 Task: Plan a team-building hiking excursion for the 28th at 5:30 PM.
Action: Mouse moved to (39, 70)
Screenshot: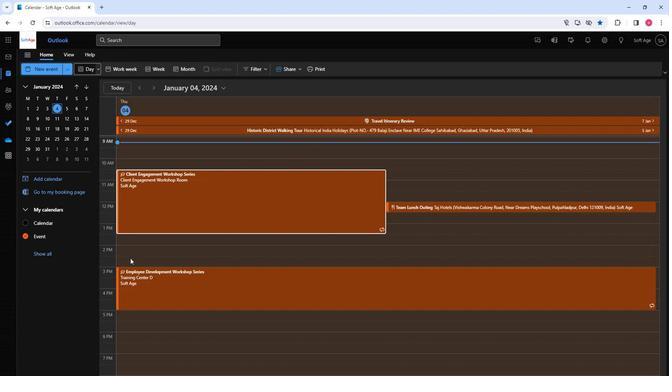 
Action: Mouse pressed left at (39, 70)
Screenshot: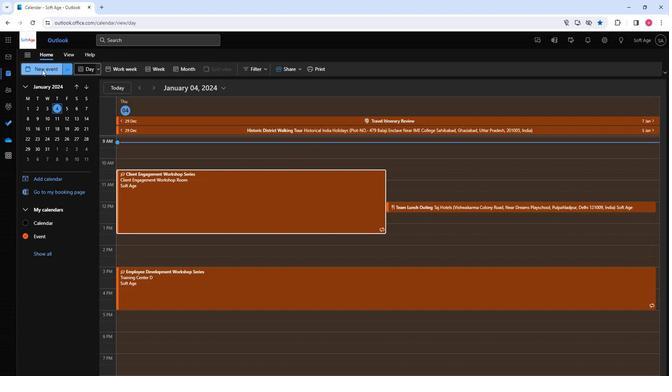 
Action: Mouse moved to (167, 118)
Screenshot: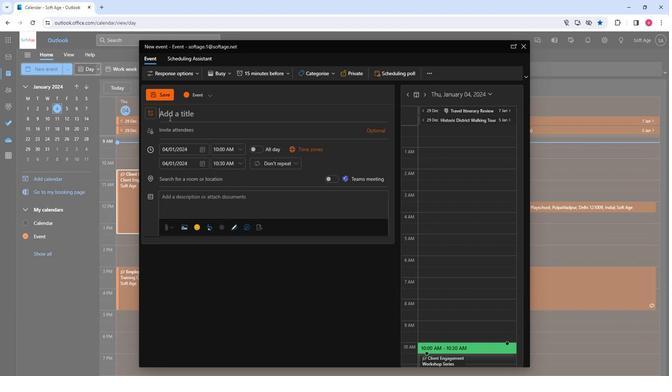 
Action: Mouse pressed left at (167, 118)
Screenshot: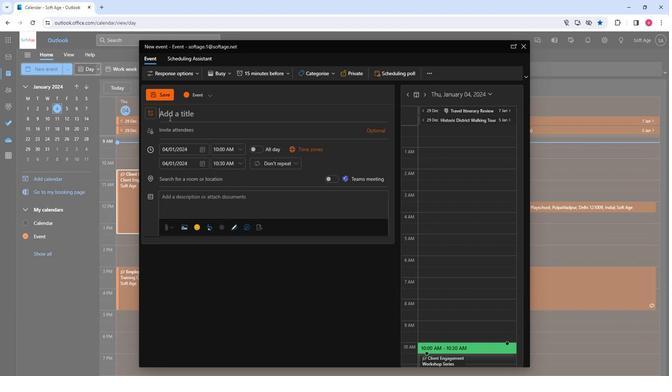 
Action: Key pressed <Key.shift>Team-<Key.shift><Key.shift><Key.shift><Key.shift><Key.shift><Key.shift><Key.shift><Key.shift><Key.shift><Key.shift><Key.shift><Key.shift><Key.shift><Key.shift><Key.shift><Key.shift><Key.shift><Key.shift><Key.shift><Key.shift>Building<Key.space><Key.shift>Hiking<Key.space><Key.shift>Excursion
Screenshot: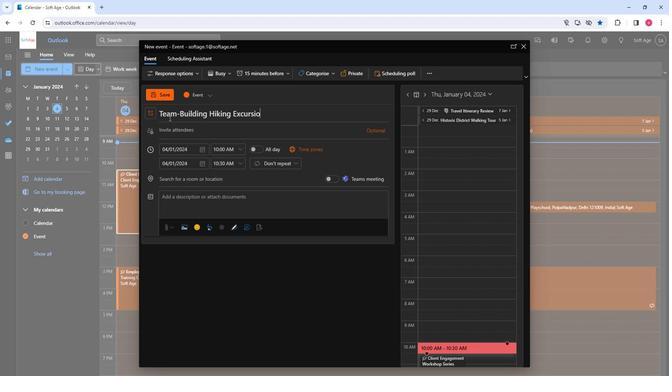 
Action: Mouse moved to (172, 125)
Screenshot: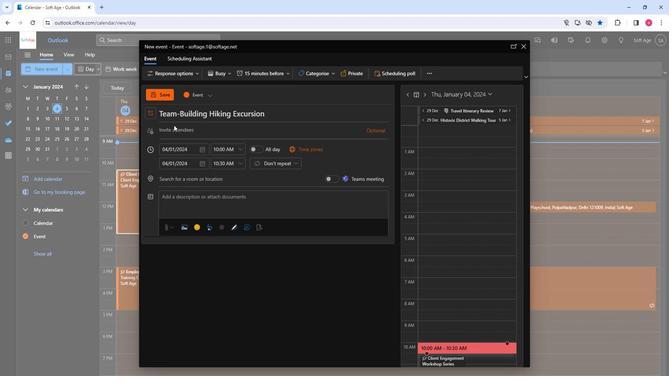 
Action: Mouse pressed left at (172, 125)
Screenshot: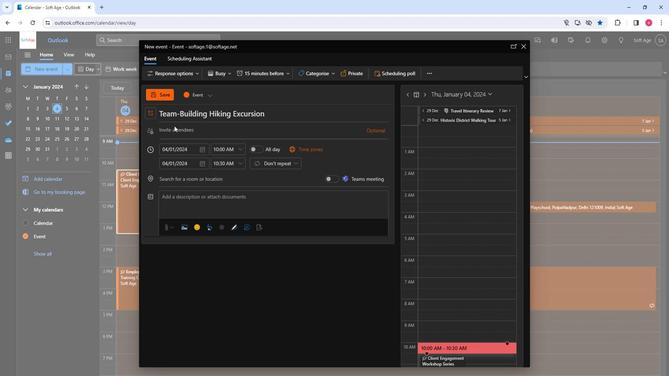 
Action: Key pressed so
Screenshot: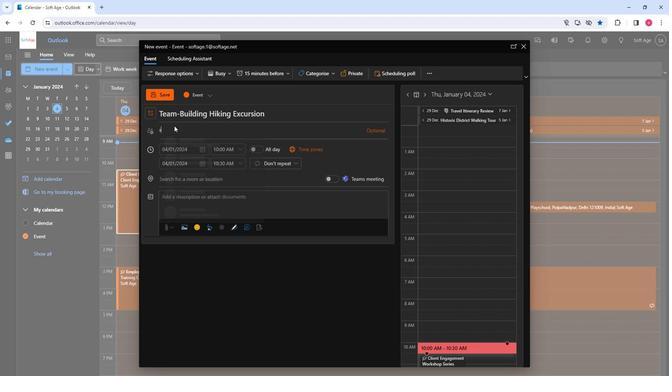 
Action: Mouse moved to (185, 163)
Screenshot: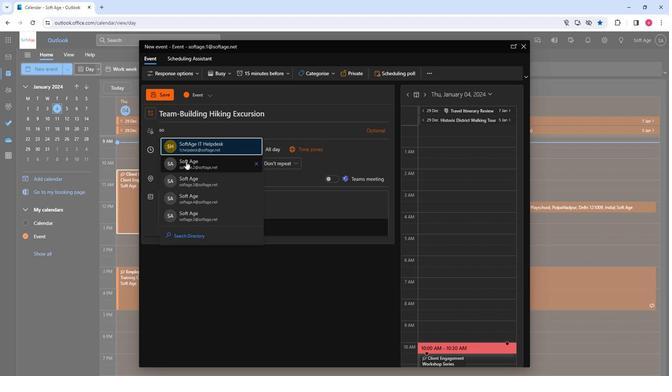 
Action: Mouse pressed left at (185, 163)
Screenshot: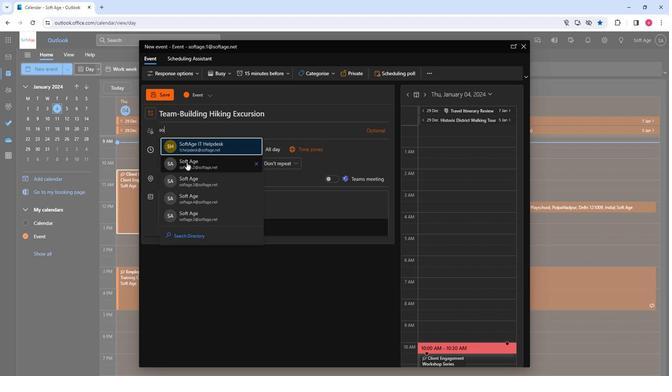 
Action: Key pressed so
Screenshot: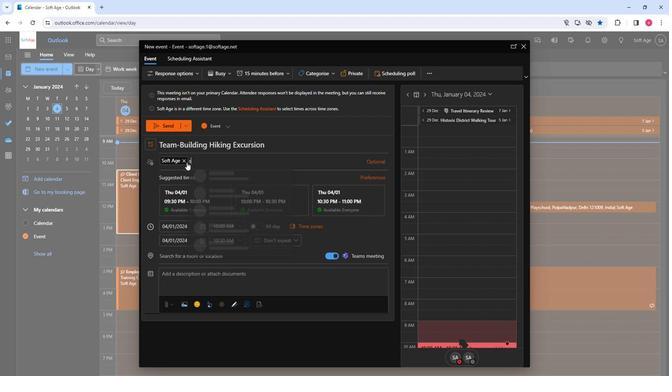 
Action: Mouse moved to (209, 209)
Screenshot: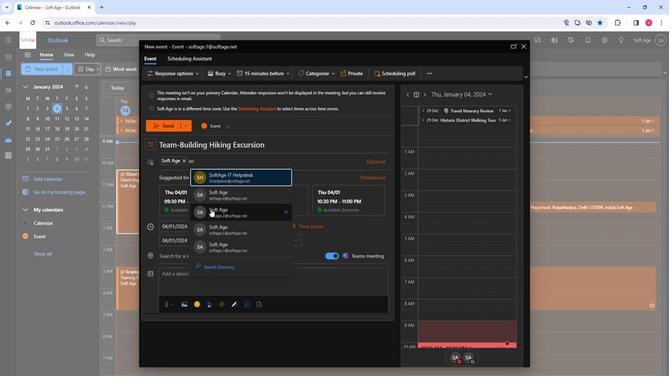 
Action: Mouse pressed left at (209, 209)
Screenshot: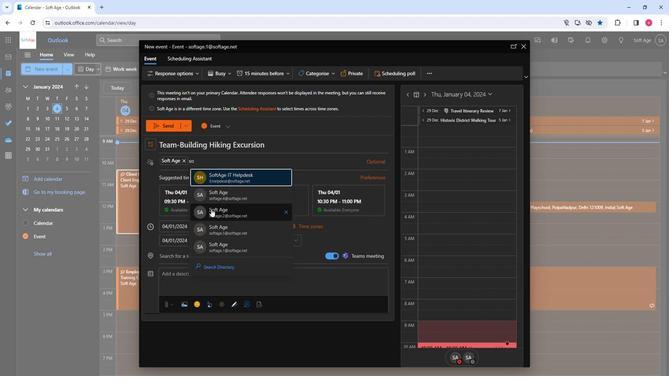 
Action: Key pressed so
Screenshot: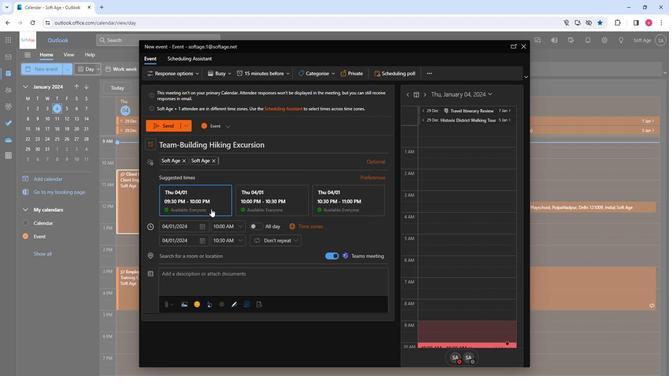 
Action: Mouse moved to (236, 233)
Screenshot: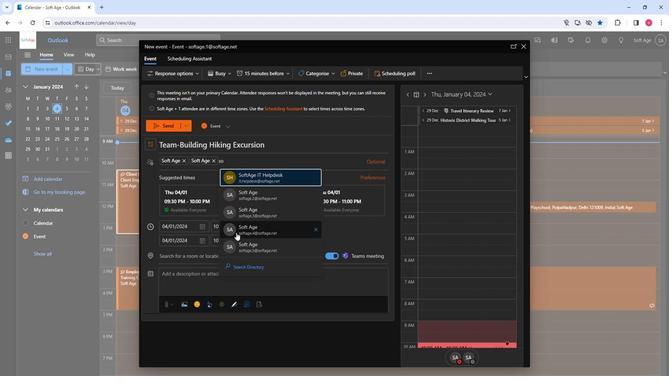 
Action: Mouse pressed left at (236, 233)
Screenshot: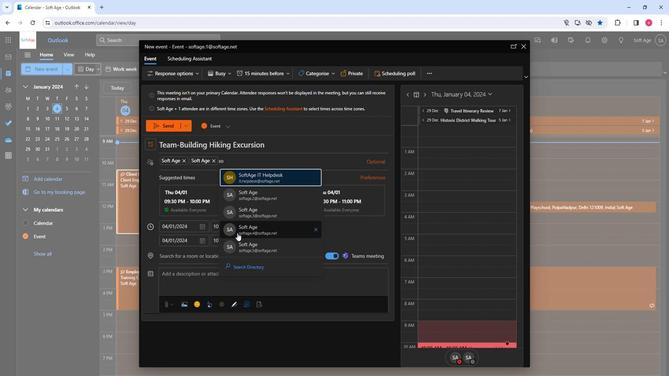
Action: Key pressed so
Screenshot: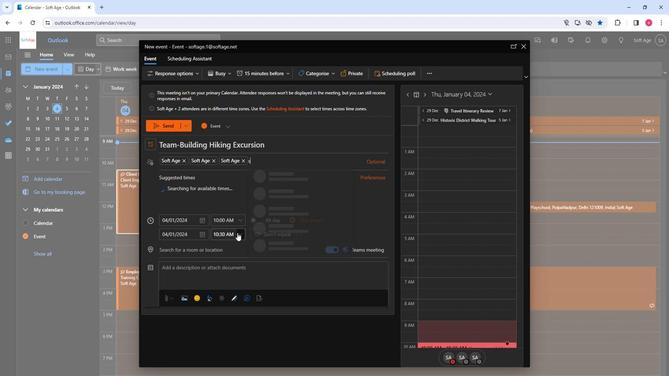 
Action: Mouse moved to (284, 242)
Screenshot: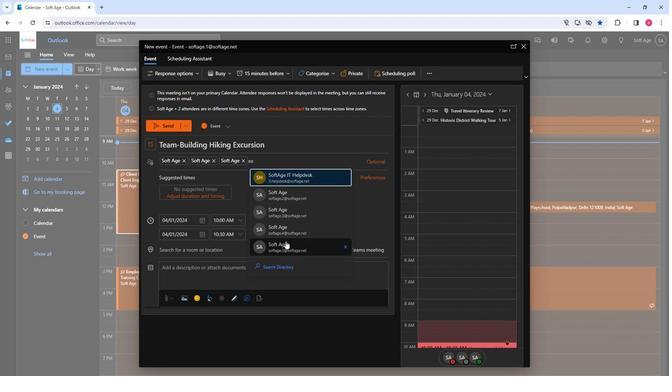 
Action: Mouse pressed left at (284, 242)
Screenshot: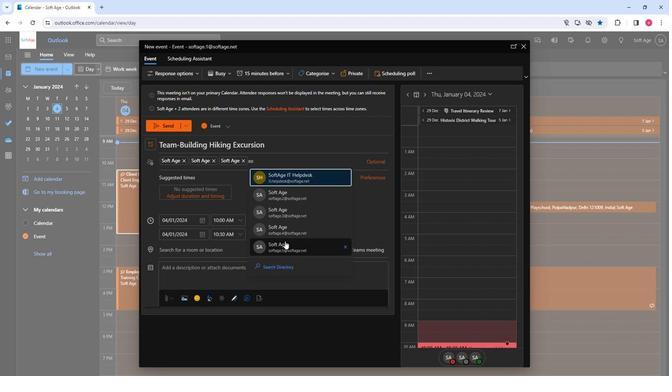 
Action: Mouse moved to (198, 225)
Screenshot: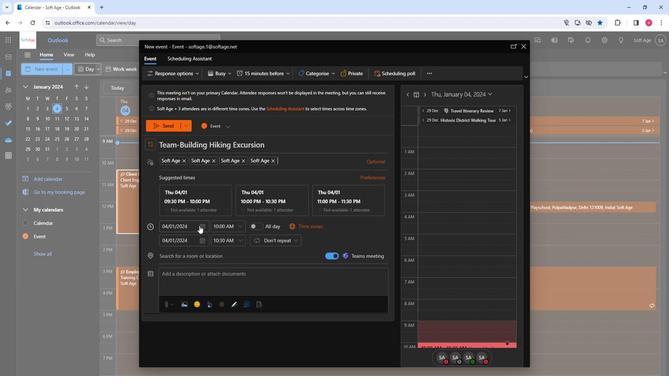 
Action: Mouse pressed left at (198, 225)
Screenshot: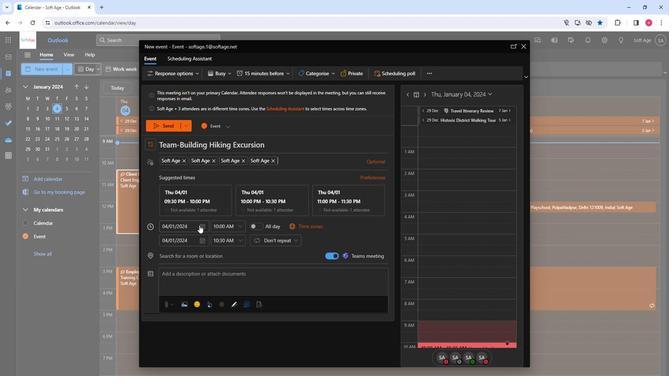 
Action: Mouse moved to (226, 297)
Screenshot: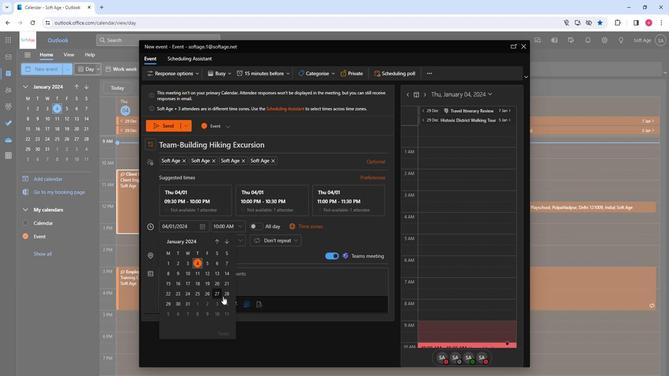 
Action: Mouse pressed left at (226, 297)
Screenshot: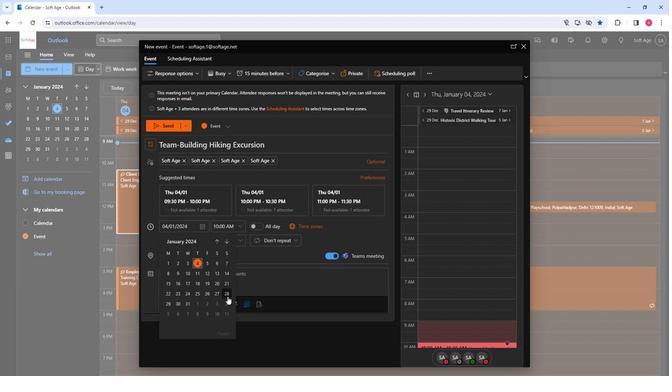 
Action: Mouse moved to (239, 226)
Screenshot: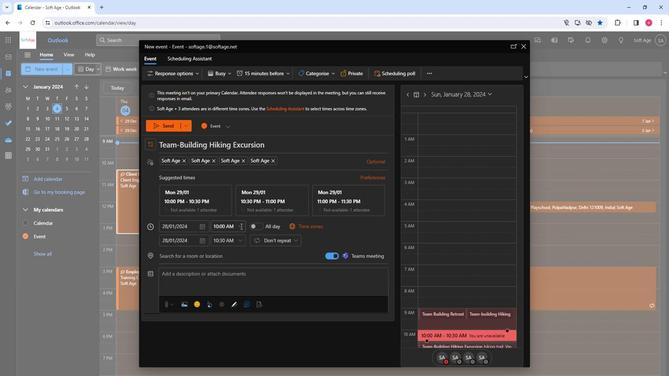 
Action: Mouse pressed left at (239, 226)
Screenshot: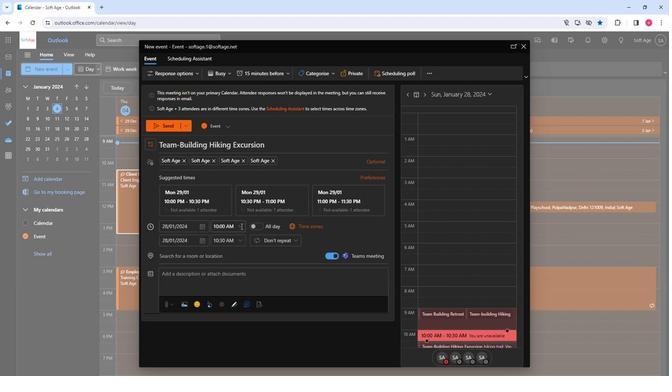 
Action: Mouse moved to (231, 262)
Screenshot: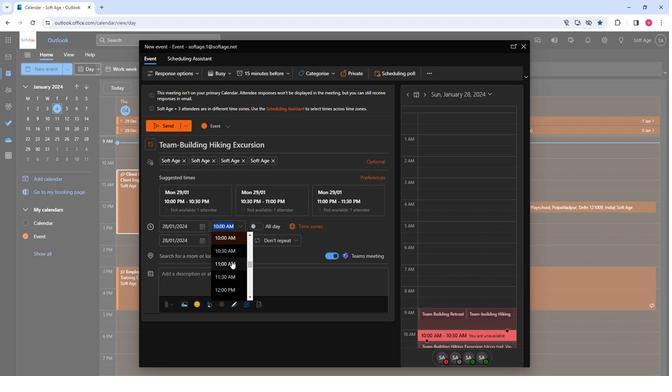 
Action: Mouse scrolled (231, 261) with delta (0, 0)
Screenshot: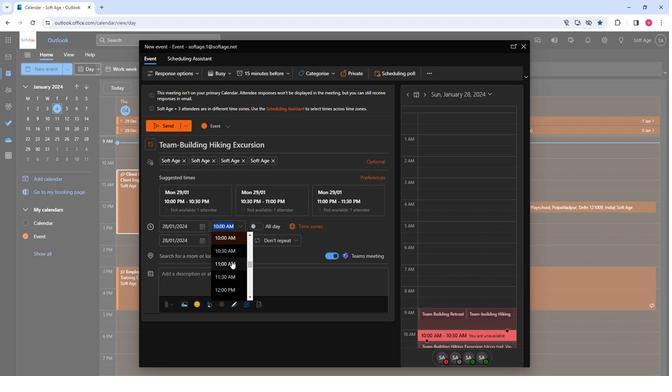 
Action: Mouse moved to (231, 262)
Screenshot: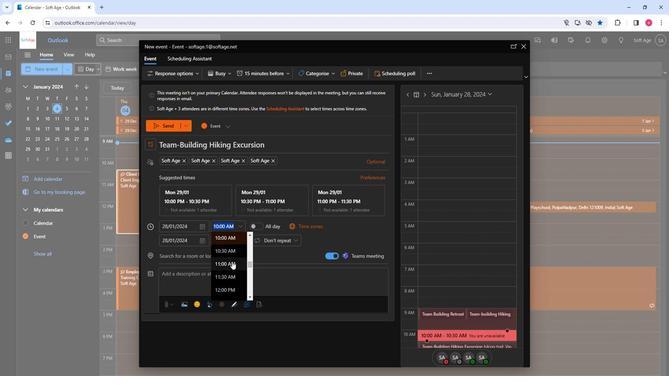 
Action: Mouse scrolled (231, 262) with delta (0, 0)
Screenshot: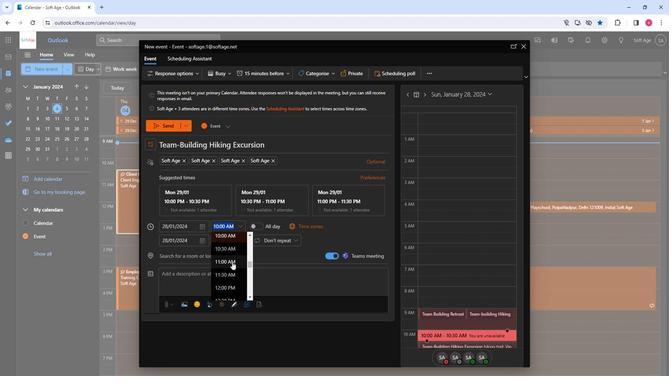 
Action: Mouse moved to (230, 267)
Screenshot: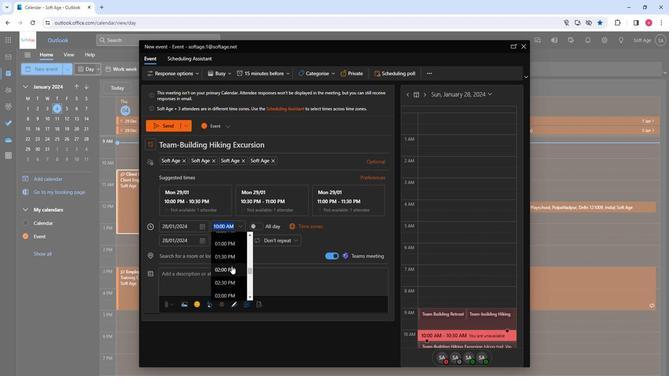 
Action: Mouse scrolled (230, 266) with delta (0, 0)
Screenshot: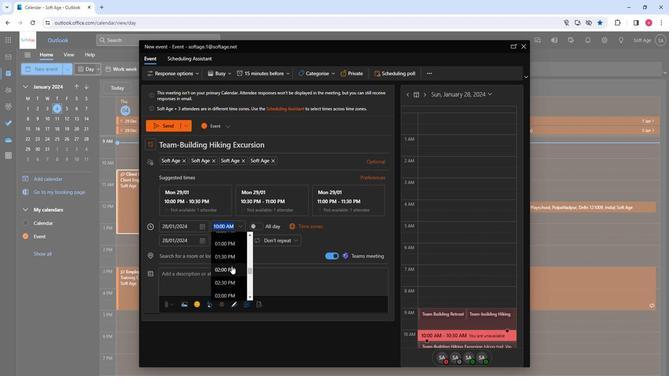 
Action: Mouse moved to (226, 279)
Screenshot: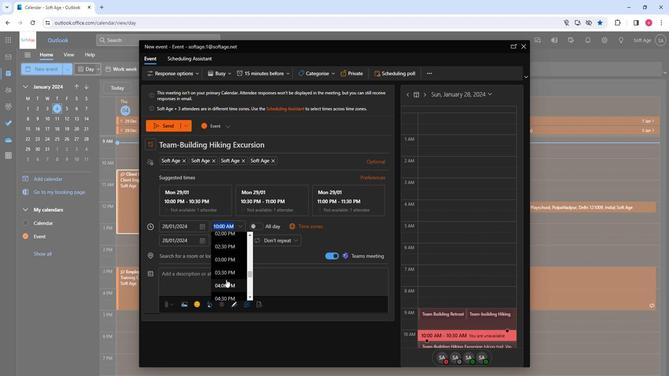 
Action: Mouse scrolled (226, 279) with delta (0, 0)
Screenshot: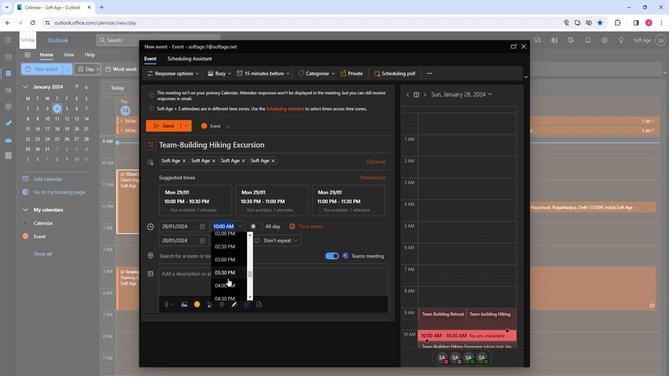 
Action: Mouse moved to (225, 287)
Screenshot: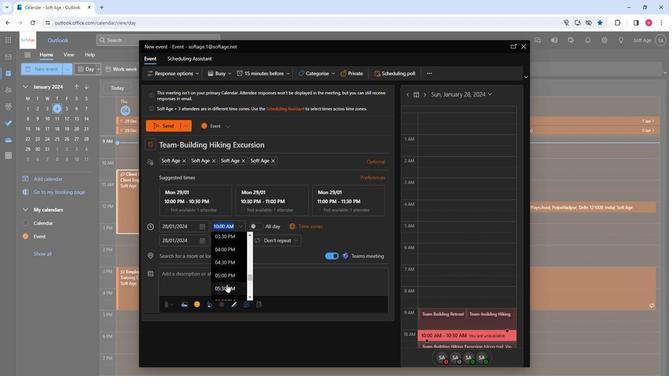 
Action: Mouse pressed left at (225, 287)
Screenshot: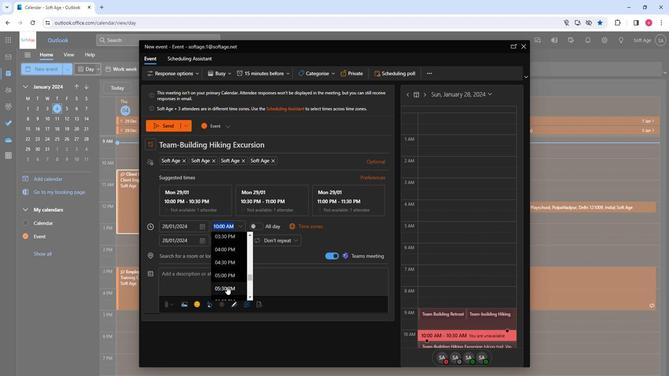
Action: Mouse moved to (180, 258)
Screenshot: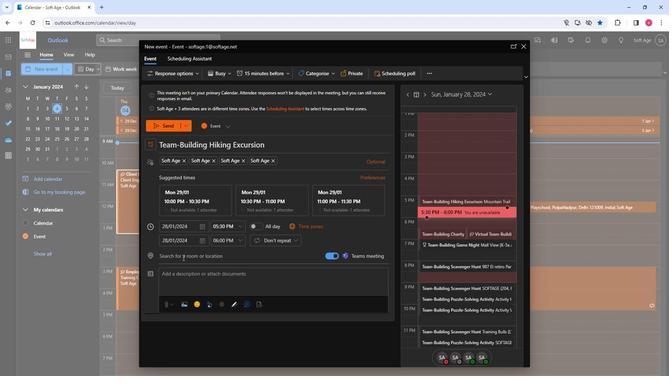 
Action: Mouse pressed left at (180, 258)
Screenshot: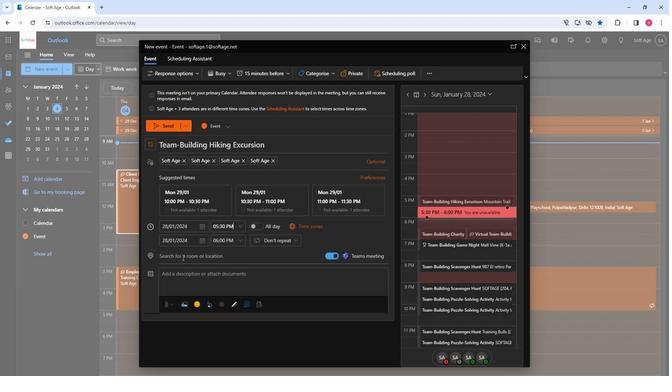 
Action: Key pressed moun
Screenshot: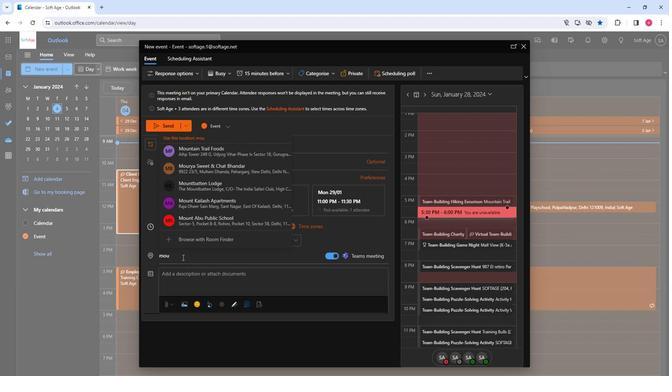 
Action: Mouse moved to (197, 156)
Screenshot: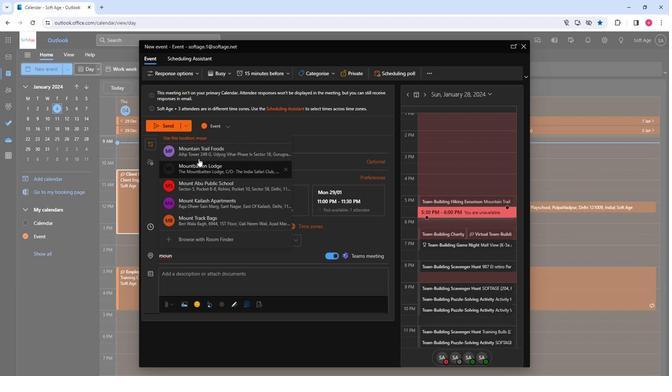 
Action: Mouse pressed left at (197, 156)
Screenshot: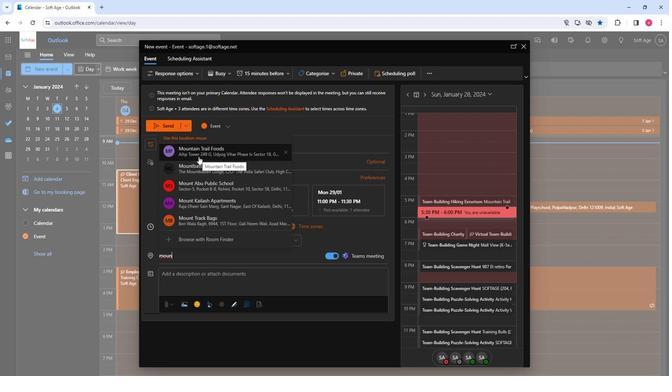 
Action: Mouse moved to (189, 273)
Screenshot: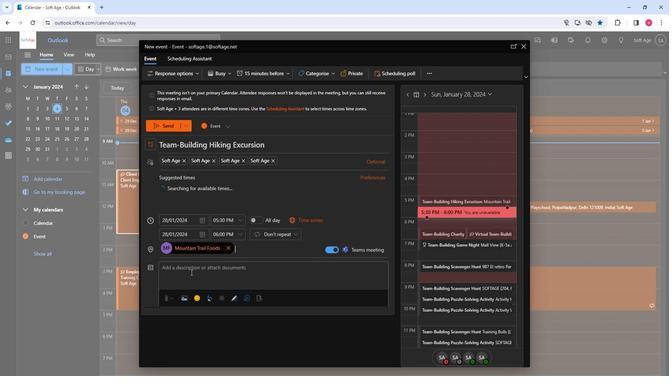 
Action: Mouse pressed left at (189, 273)
Screenshot: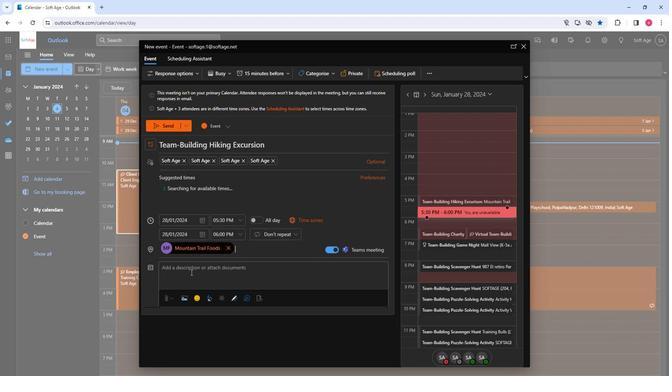 
Action: Key pressed <Key.shift>Embark<Key.space>on<Key.space>a<Key.space>transfor<Key.backspace>rmative<Key.space>team-building<Key.space>hiking<Key.space>excursion.<Key.space><Key.shift>Strengthen<Key.space>bonds,<Key.space>overcome<Key.space>challenges,<Key.space>and<Key.space>foster<Key.space>camaraderie<Key.space>ad<Key.backspace>midst<Key.space>nature's<Key.space>beauty,<Key.space>creating<Key.space>lasting<Key.space>memories<Key.space>and<Key.space>resilient<Key.space>team<Key.space>spirit.
Screenshot: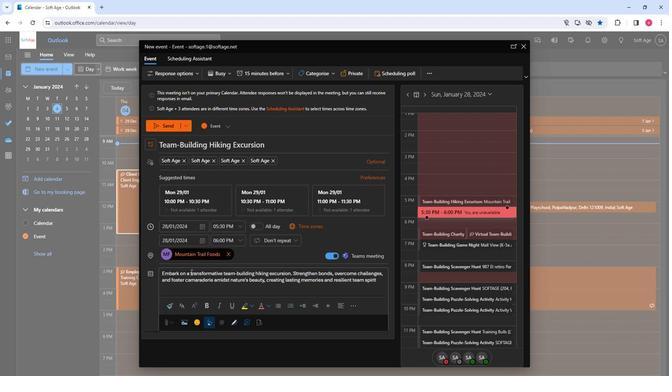 
Action: Mouse moved to (223, 280)
Screenshot: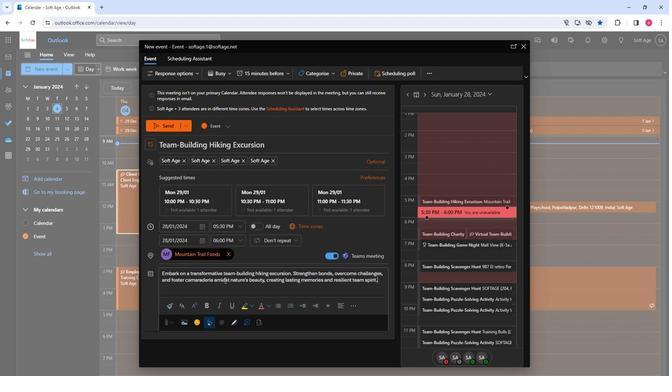 
Action: Mouse pressed left at (223, 280)
Screenshot: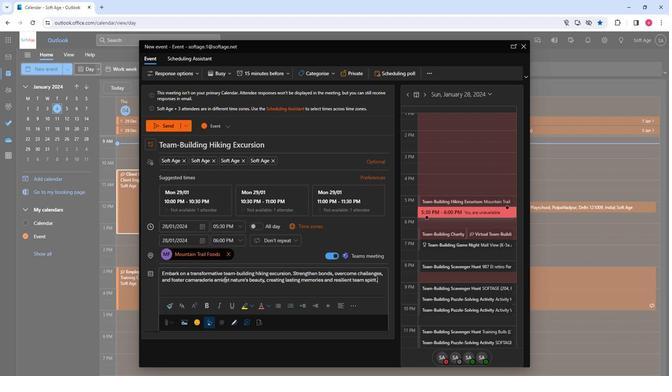
Action: Mouse pressed left at (223, 280)
Screenshot: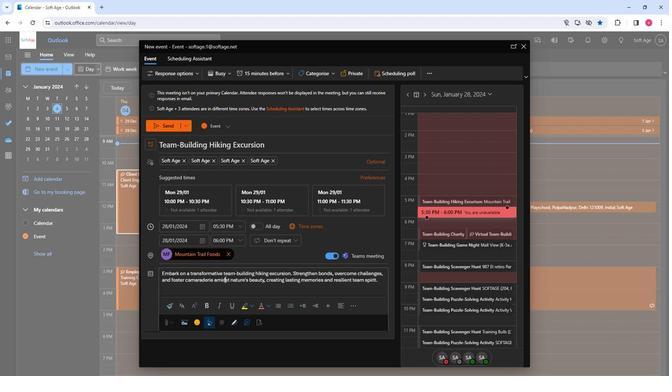 
Action: Mouse moved to (223, 280)
Screenshot: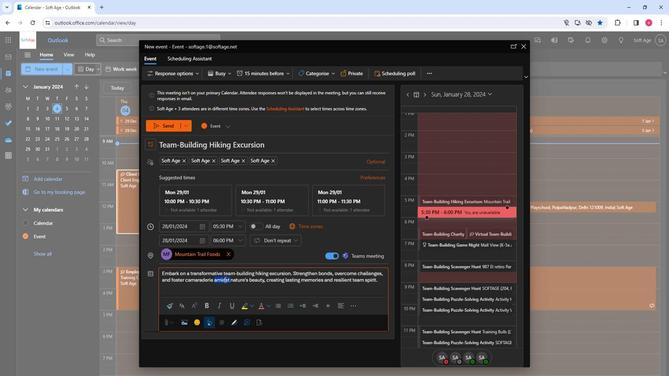 
Action: Mouse pressed left at (223, 280)
Screenshot: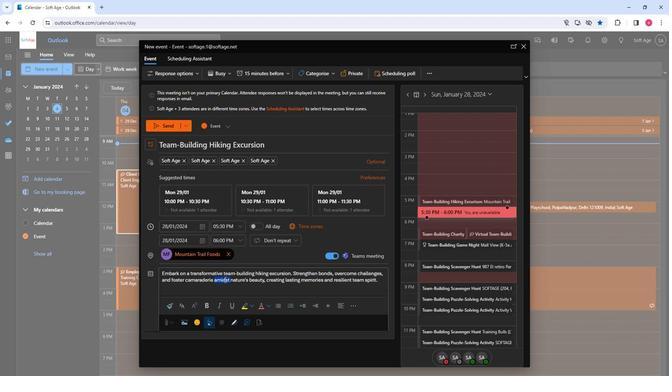 
Action: Mouse moved to (184, 306)
Screenshot: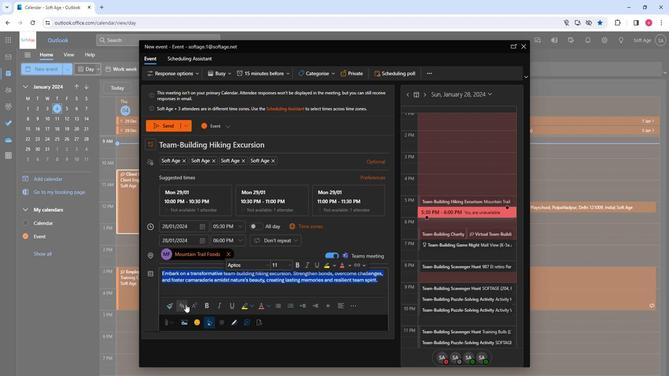 
Action: Mouse pressed left at (184, 306)
Screenshot: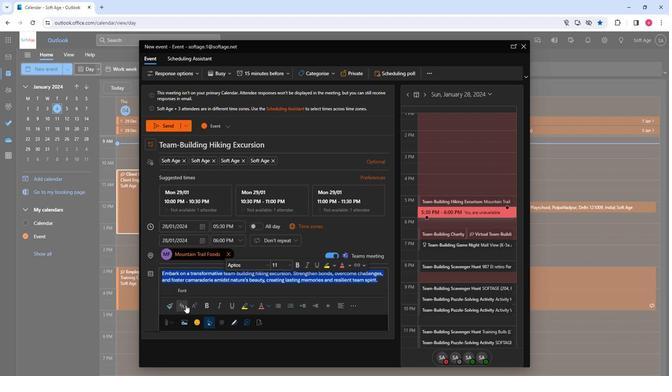 
Action: Mouse moved to (210, 251)
Screenshot: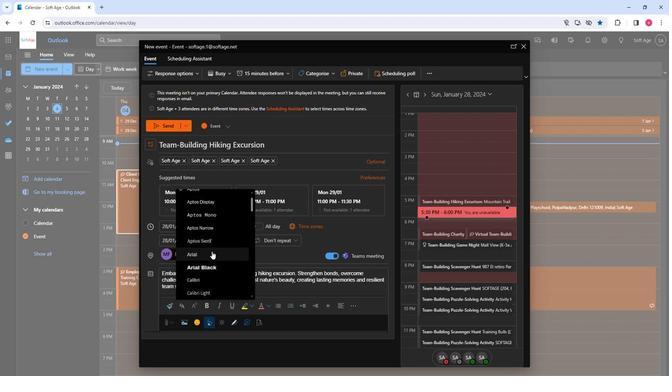 
Action: Mouse scrolled (210, 250) with delta (0, 0)
Screenshot: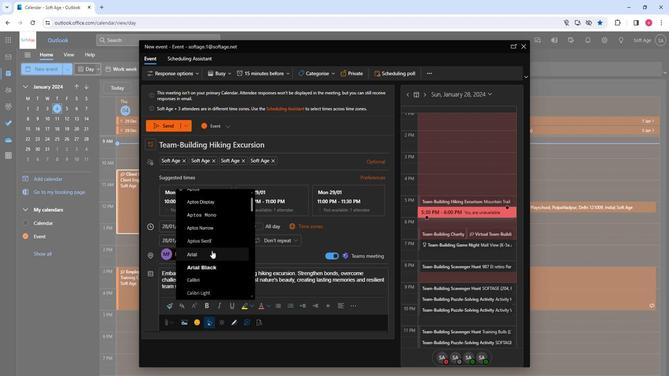 
Action: Mouse scrolled (210, 250) with delta (0, 0)
Screenshot: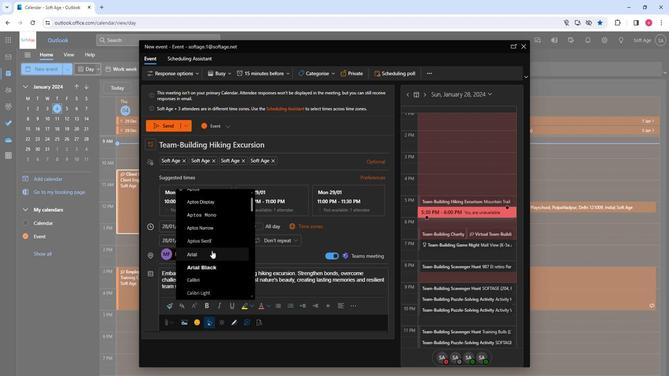 
Action: Mouse moved to (210, 256)
Screenshot: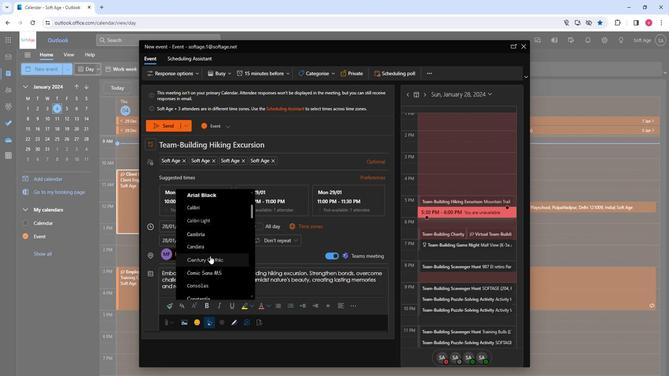 
Action: Mouse scrolled (210, 256) with delta (0, 0)
Screenshot: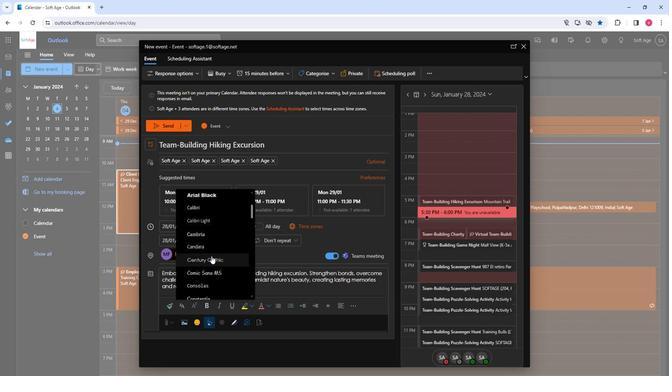 
Action: Mouse moved to (211, 239)
Screenshot: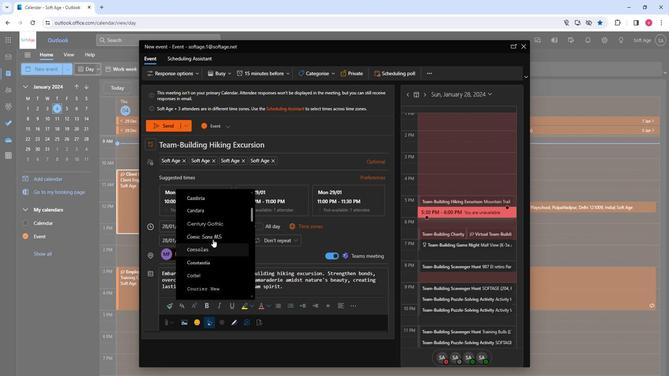 
Action: Mouse pressed left at (211, 239)
Screenshot: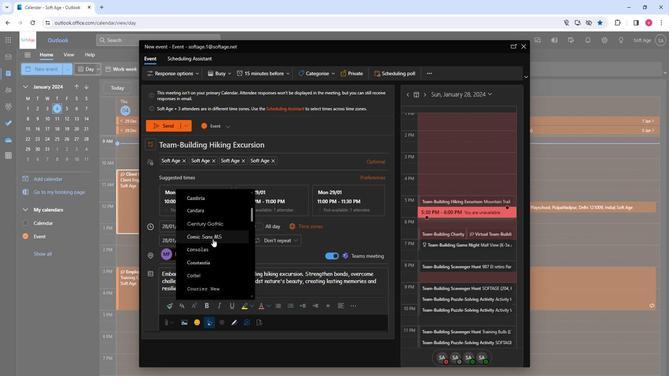 
Action: Mouse moved to (219, 310)
Screenshot: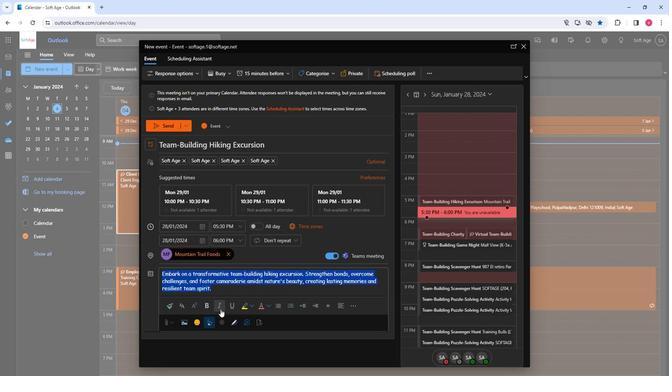 
Action: Mouse pressed left at (219, 310)
Screenshot: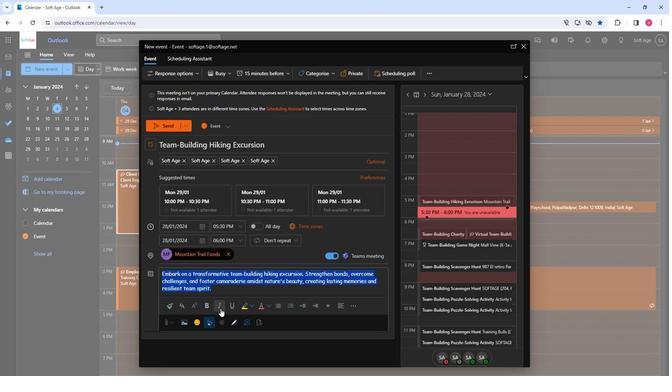 
Action: Mouse moved to (255, 306)
Screenshot: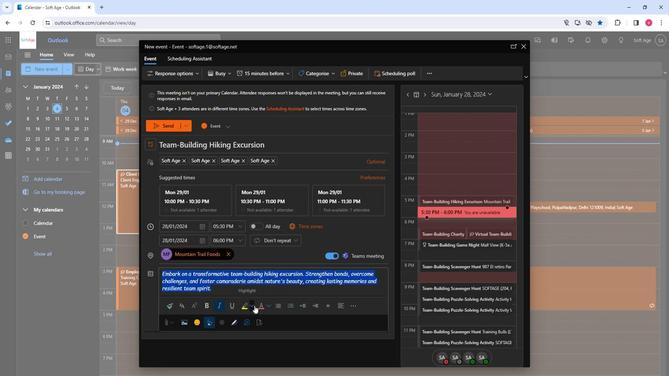 
Action: Mouse pressed left at (255, 306)
Screenshot: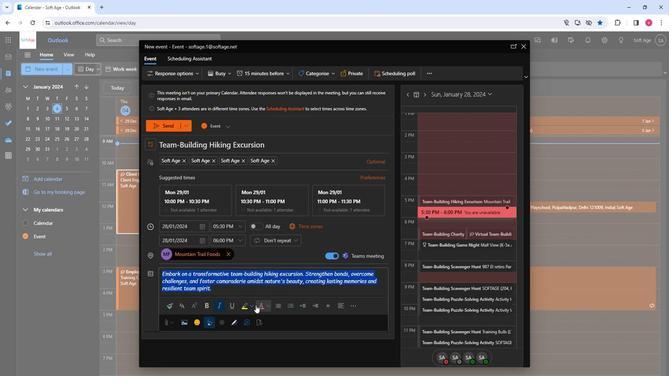 
Action: Mouse moved to (251, 306)
Screenshot: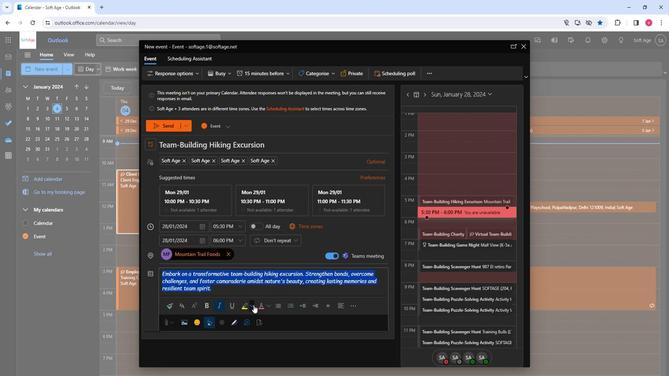 
Action: Mouse pressed left at (251, 306)
Screenshot: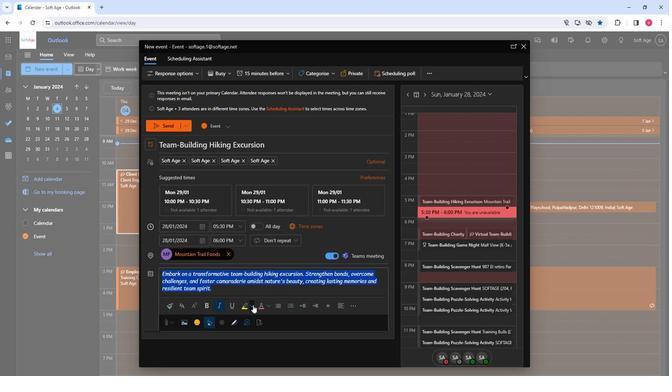 
Action: Mouse moved to (267, 322)
Screenshot: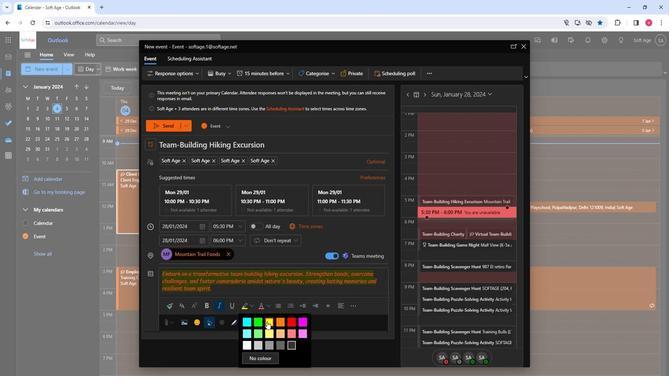 
Action: Mouse pressed left at (267, 322)
Screenshot: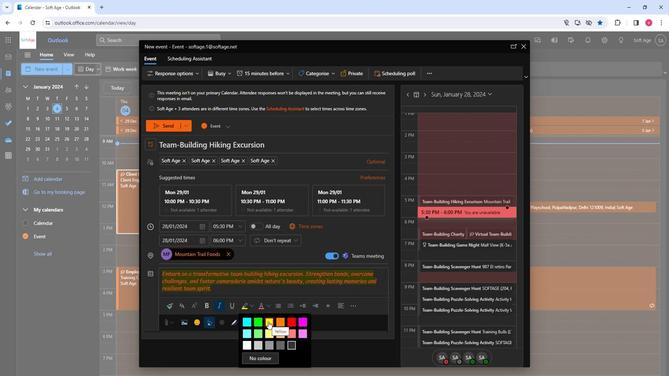 
Action: Mouse moved to (235, 292)
Screenshot: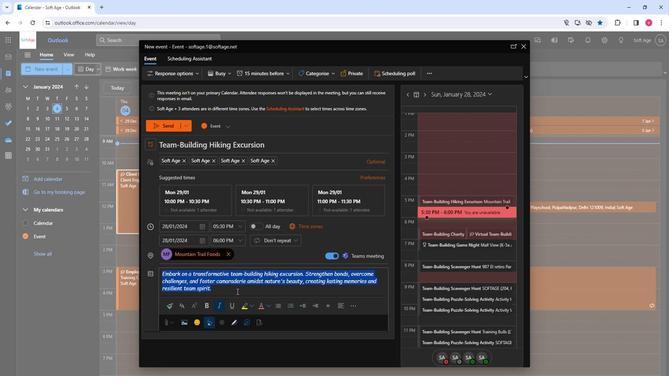
Action: Mouse pressed left at (235, 292)
Screenshot: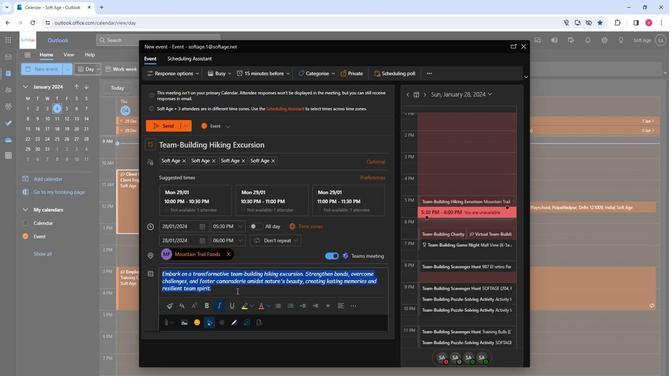 
Action: Mouse moved to (194, 323)
Screenshot: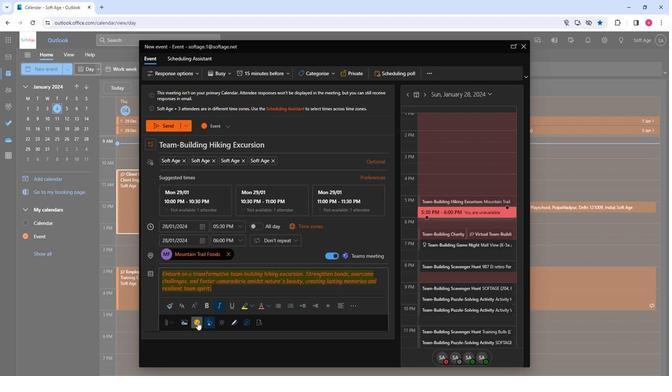
Action: Mouse pressed left at (194, 323)
Screenshot: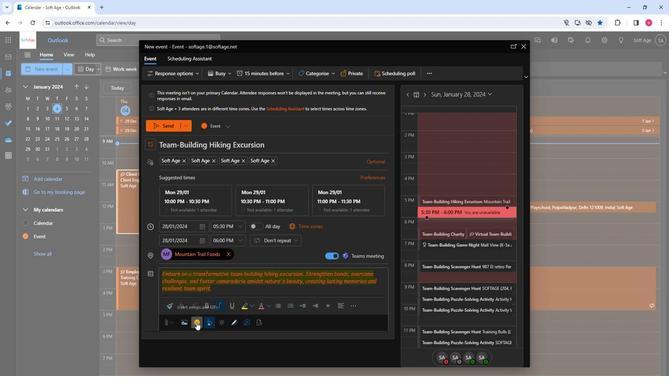 
Action: Mouse moved to (214, 290)
Screenshot: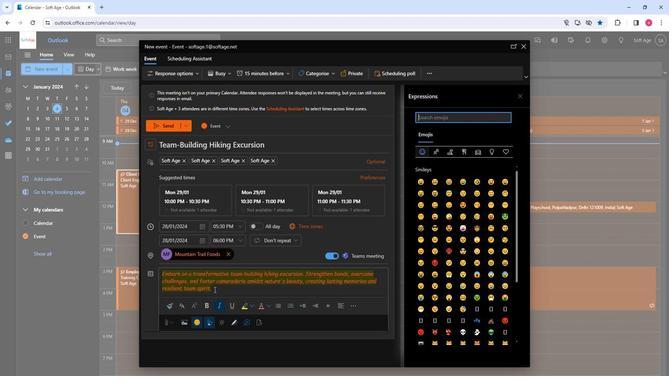 
Action: Mouse pressed left at (214, 290)
Screenshot: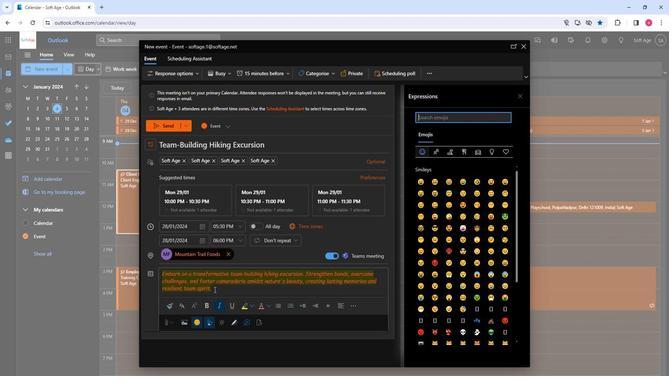 
Action: Mouse moved to (435, 115)
Screenshot: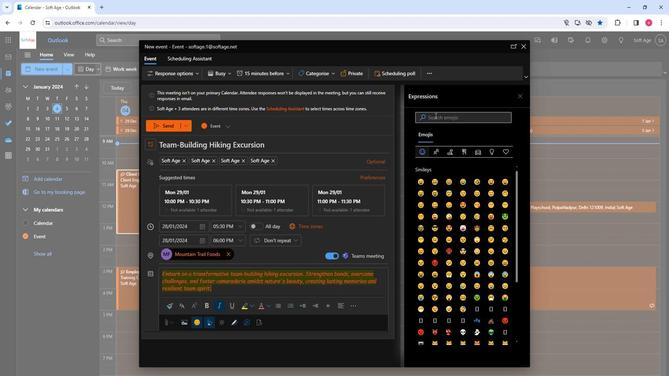 
Action: Mouse pressed left at (435, 115)
Screenshot: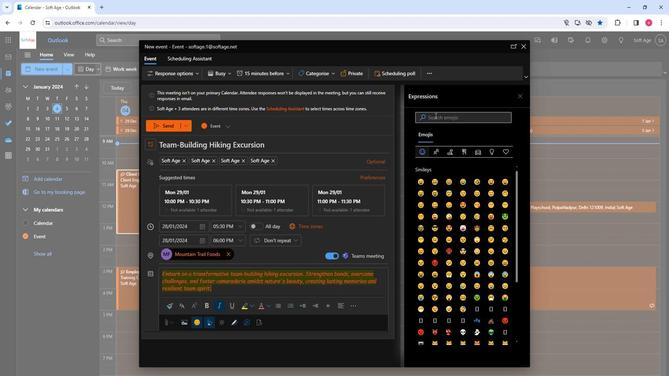 
Action: Key pressed hiking
Screenshot: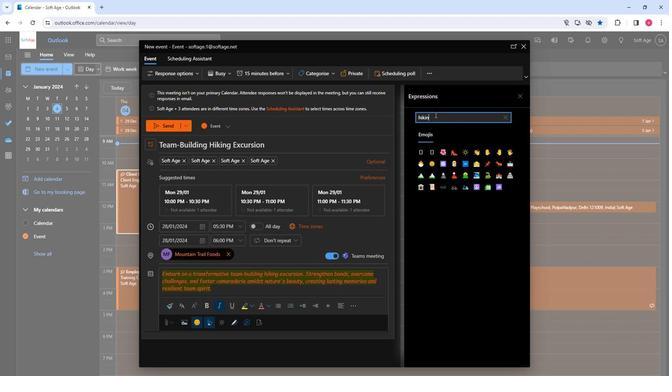 
Action: Mouse moved to (453, 153)
Screenshot: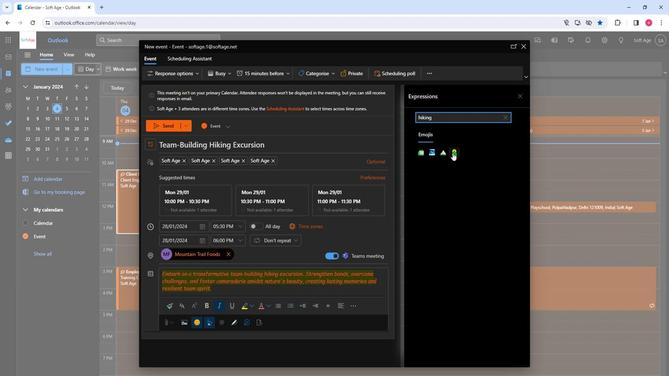 
Action: Mouse pressed left at (453, 153)
Screenshot: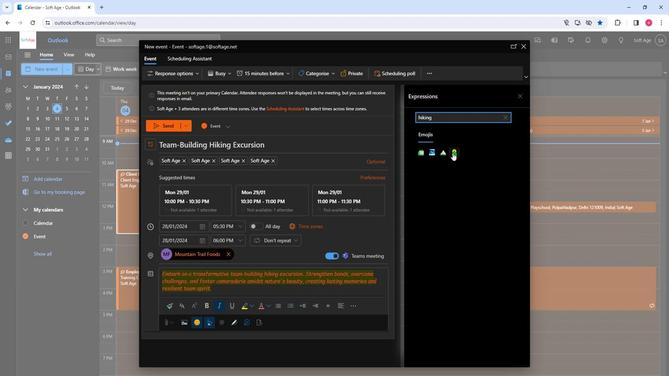
Action: Mouse moved to (521, 94)
Screenshot: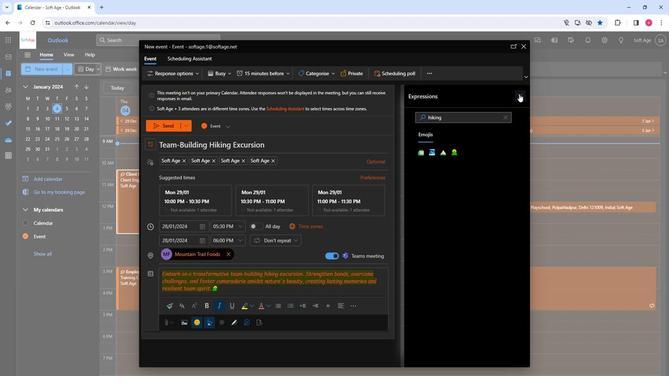 
Action: Mouse pressed left at (521, 94)
Screenshot: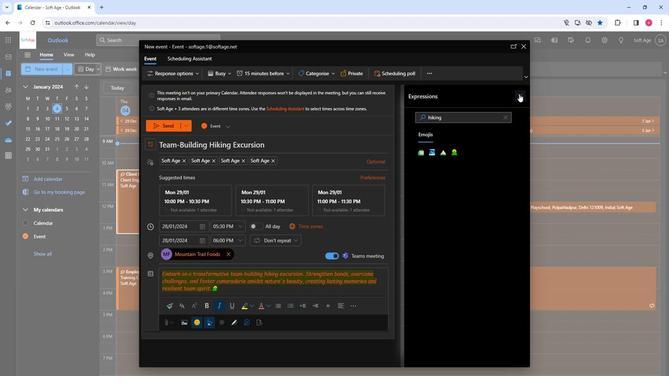 
Action: Mouse moved to (157, 125)
Screenshot: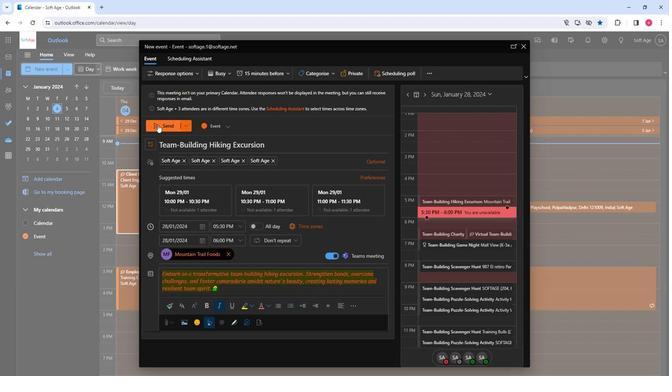 
Action: Mouse pressed left at (157, 125)
Screenshot: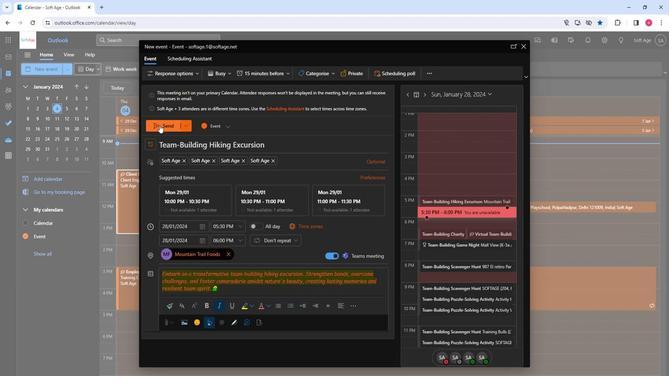 
Action: Mouse moved to (249, 285)
Screenshot: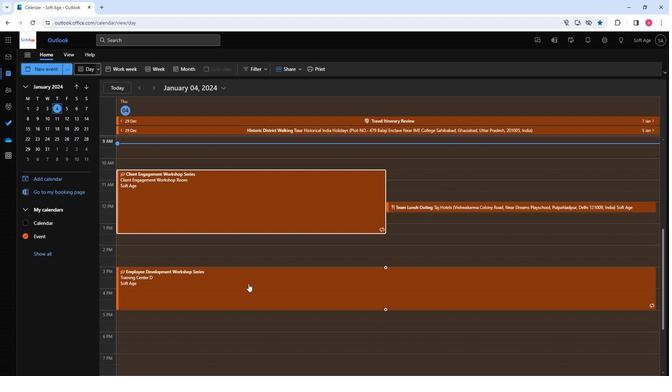
